 Task: Create Card Design Handoff Meeting in Board HR Policies to Workspace Creative Team. Create Card Market Research Planning in Board Team Collaboration to Workspace Creative Team. Create Card Design Handoff Meeting in Board Product Roadmap Planning and Management to Workspace Creative Team
Action: Mouse moved to (62, 274)
Screenshot: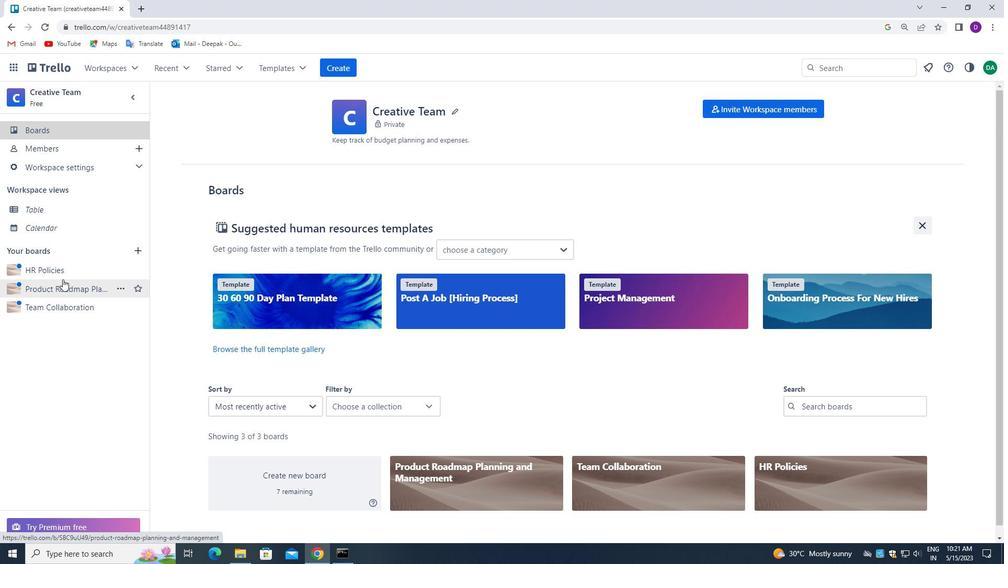 
Action: Mouse pressed left at (62, 274)
Screenshot: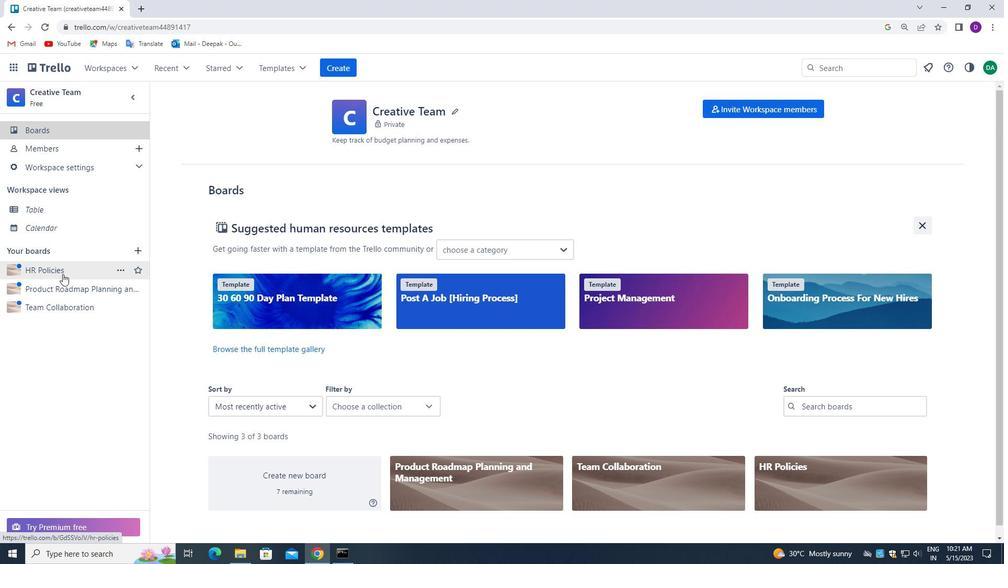 
Action: Mouse moved to (352, 165)
Screenshot: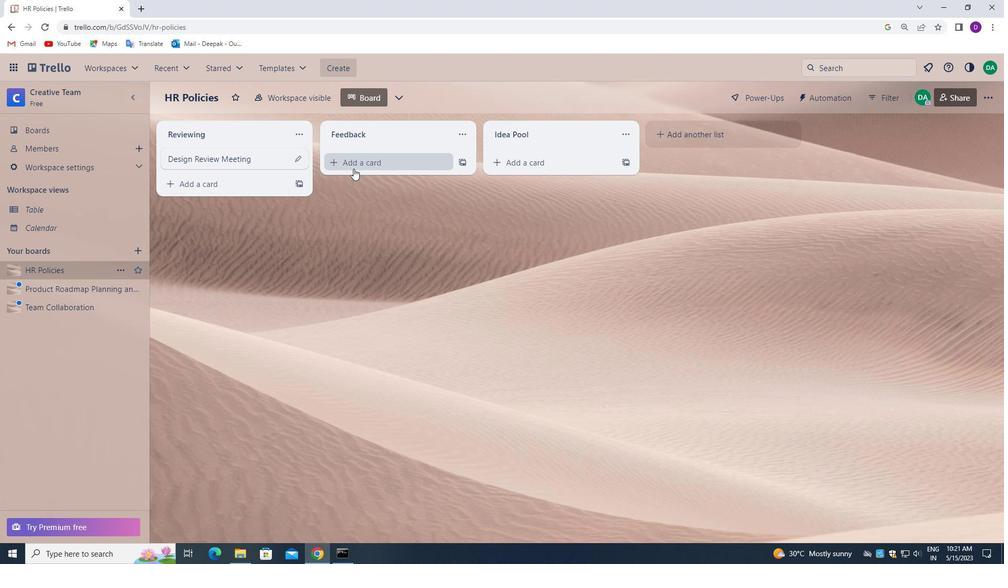 
Action: Mouse pressed left at (352, 165)
Screenshot: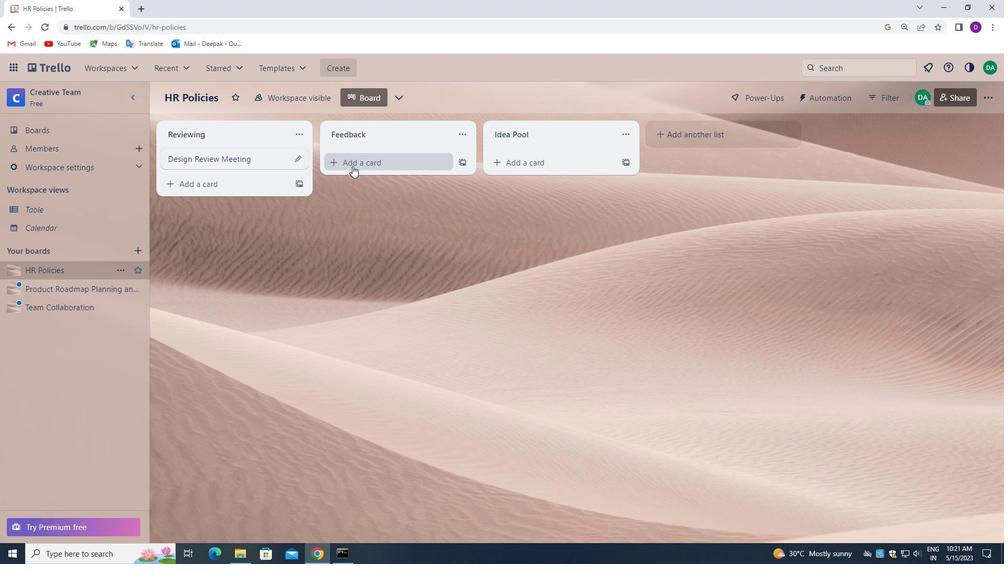 
Action: Mouse moved to (352, 164)
Screenshot: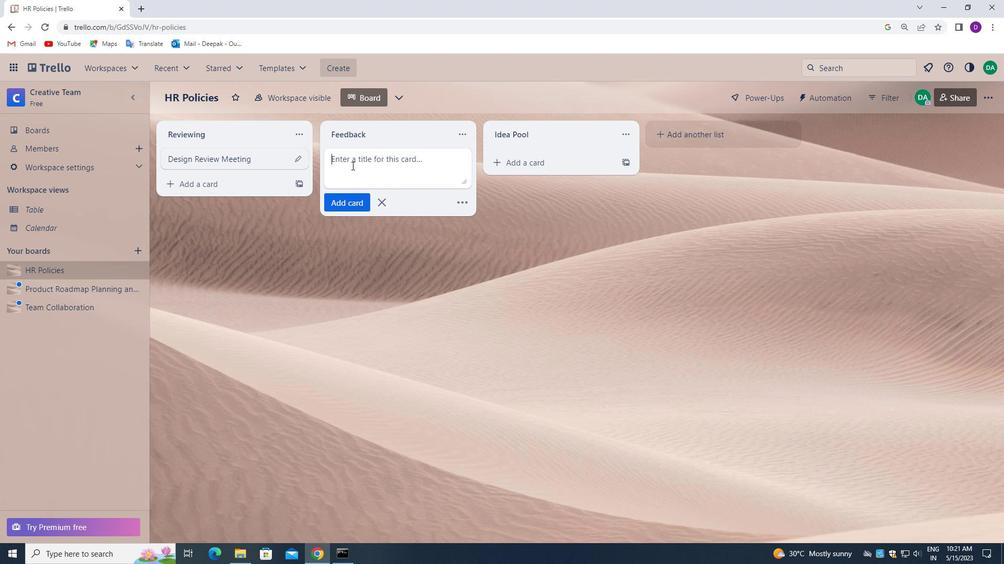 
Action: Mouse pressed left at (352, 164)
Screenshot: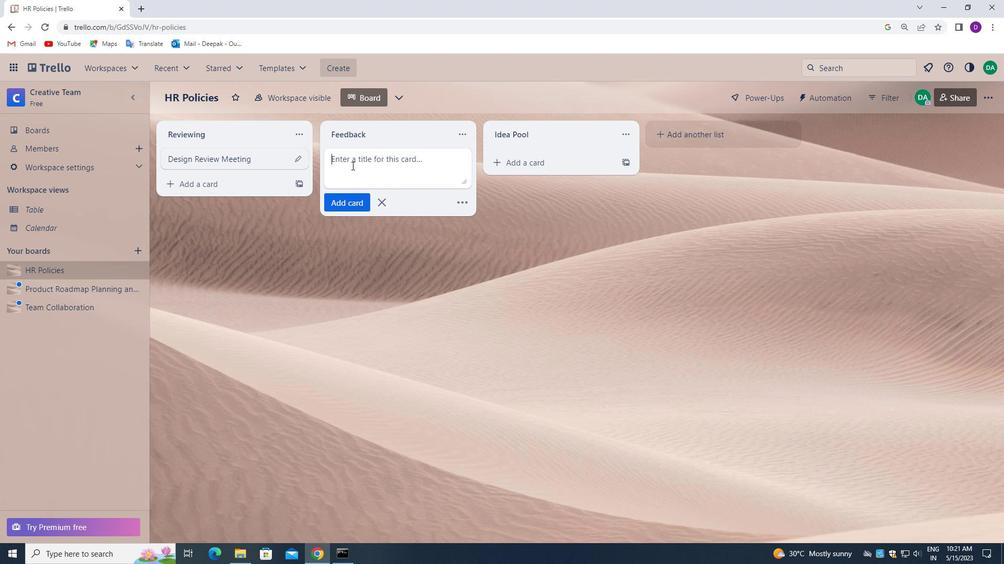 
Action: Mouse moved to (345, 283)
Screenshot: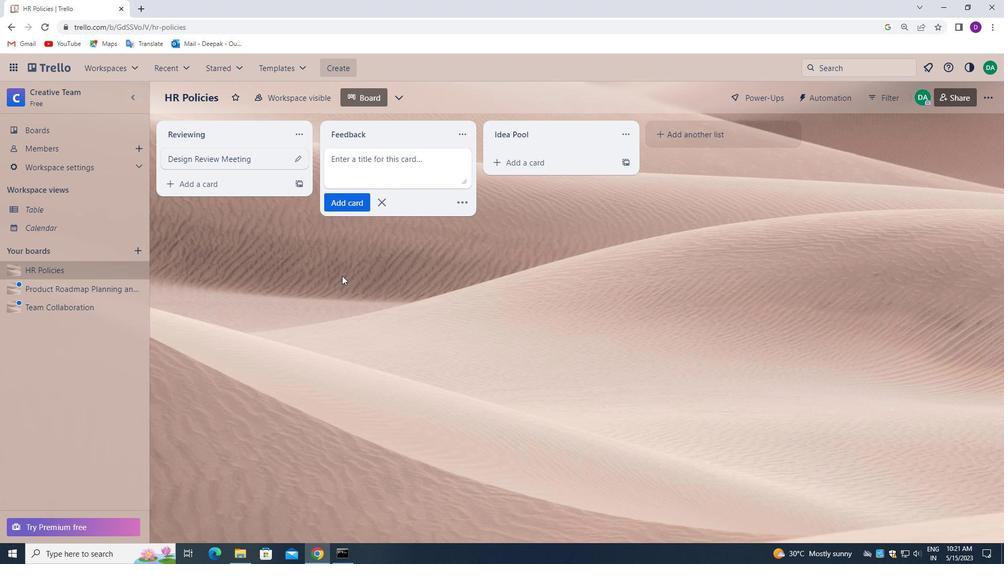 
Action: Key pressed <Key.shift_r>Desin<Key.backspace>gn<Key.space><Key.shift_r><Key.shift_r><Key.shift_r><Key.shift>HANDOFF<Key.space><Key.shift>MEETING
Screenshot: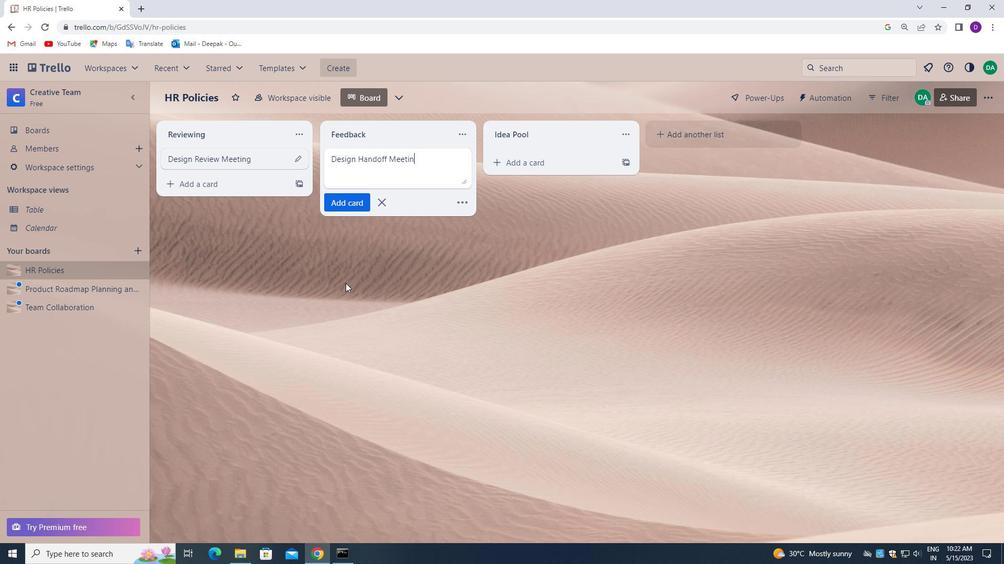 
Action: Mouse moved to (348, 198)
Screenshot: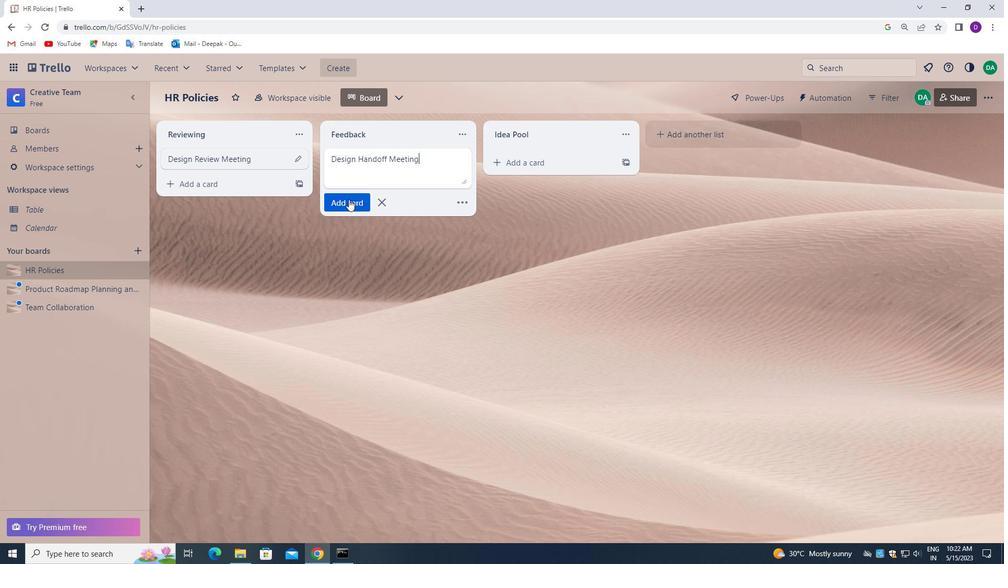 
Action: Mouse pressed left at (348, 198)
Screenshot: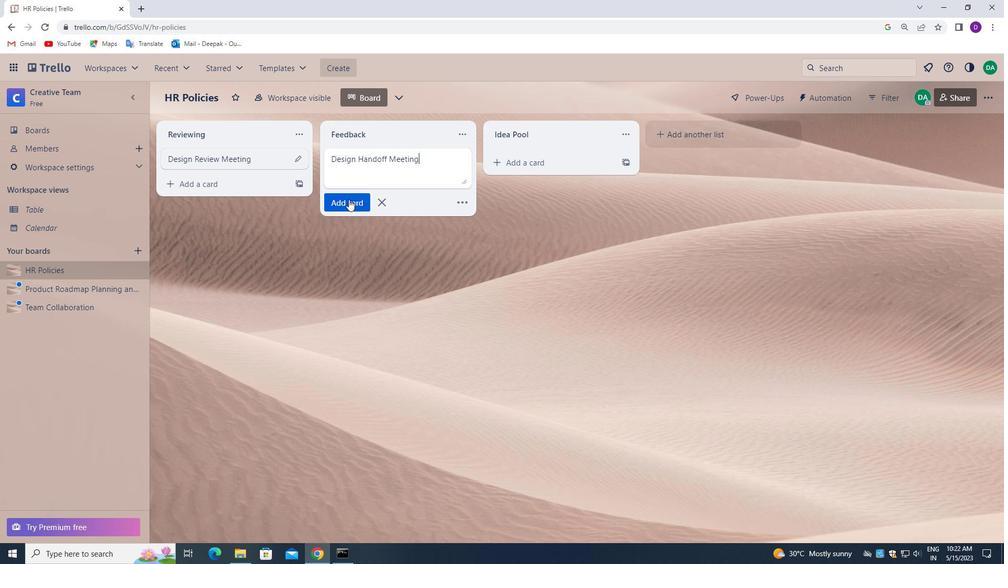 
Action: Mouse moved to (447, 268)
Screenshot: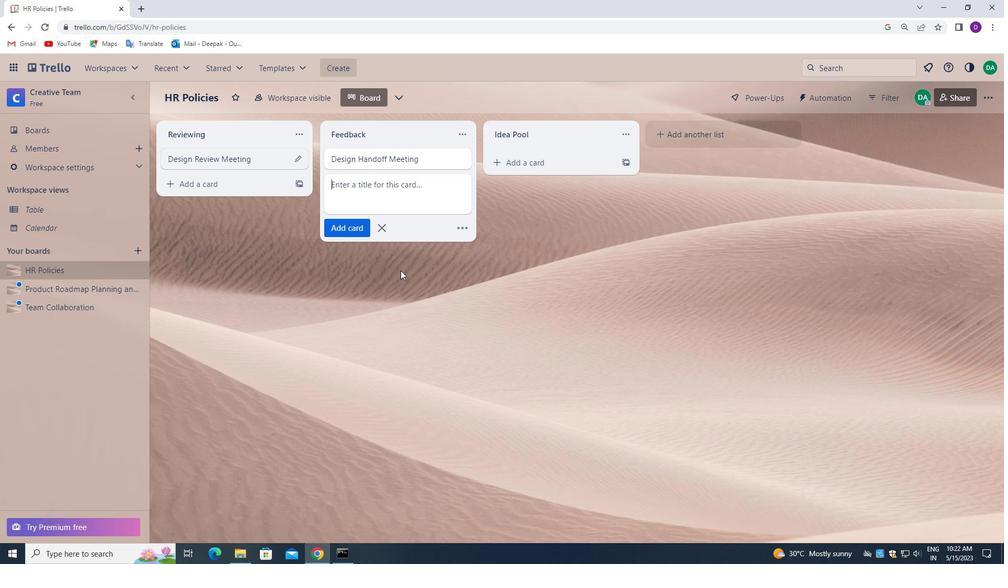 
Action: Mouse pressed left at (447, 268)
Screenshot: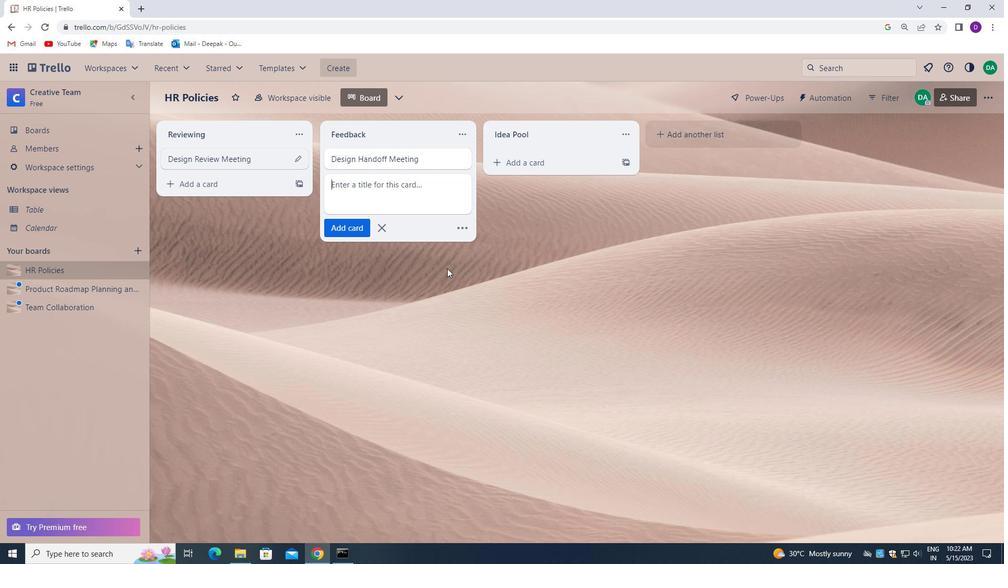 
Action: Mouse moved to (53, 308)
Screenshot: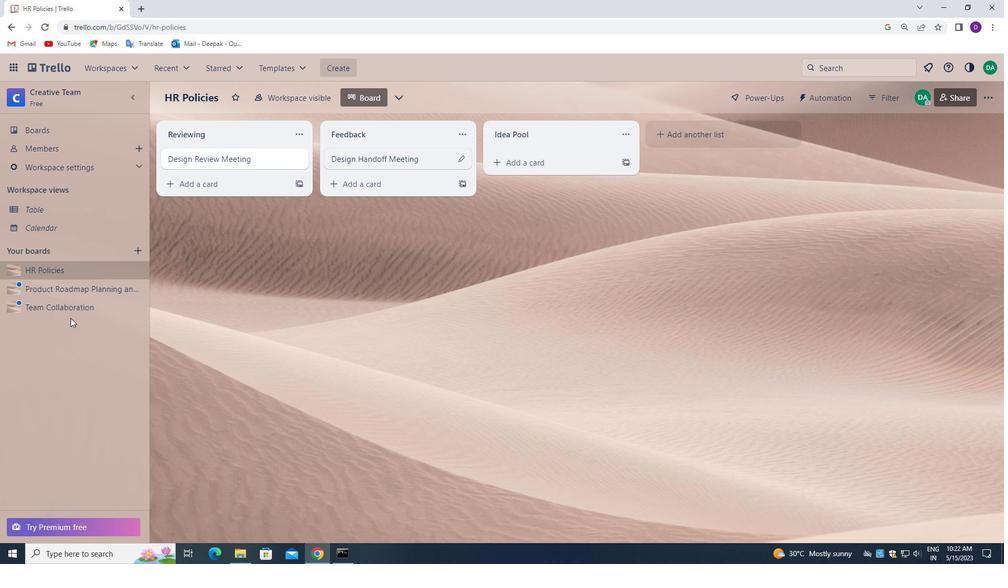 
Action: Mouse pressed left at (53, 308)
Screenshot: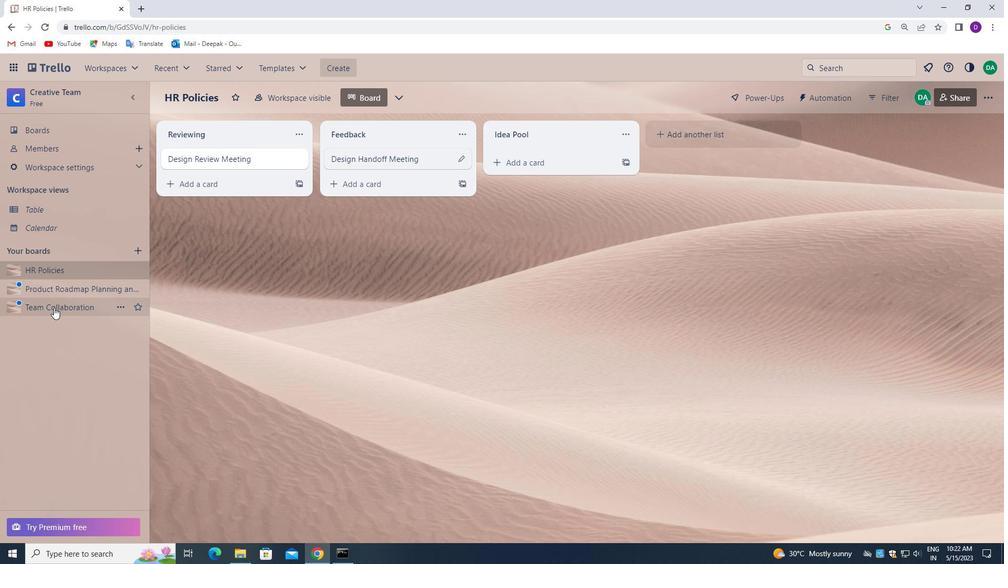 
Action: Mouse moved to (364, 164)
Screenshot: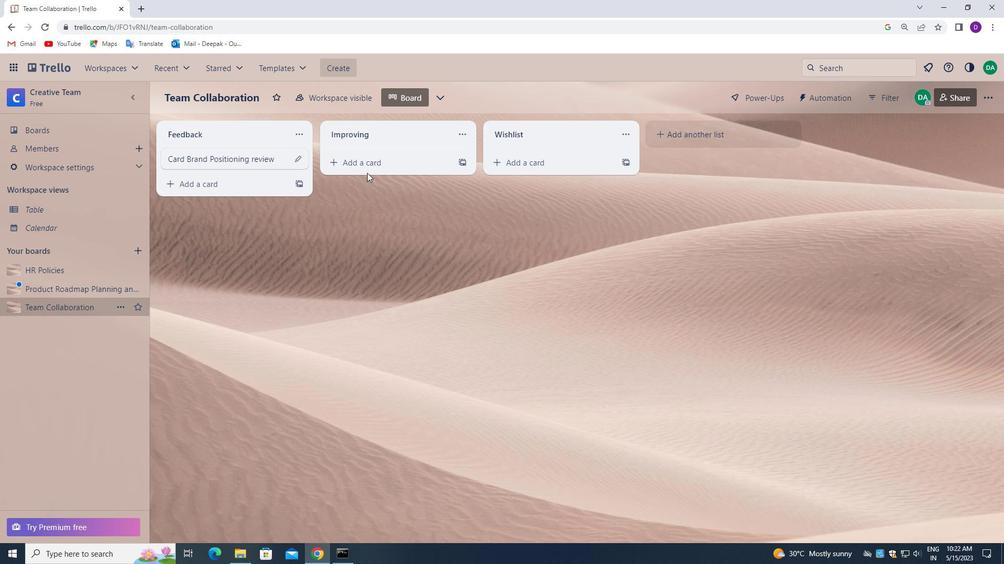 
Action: Mouse pressed left at (364, 164)
Screenshot: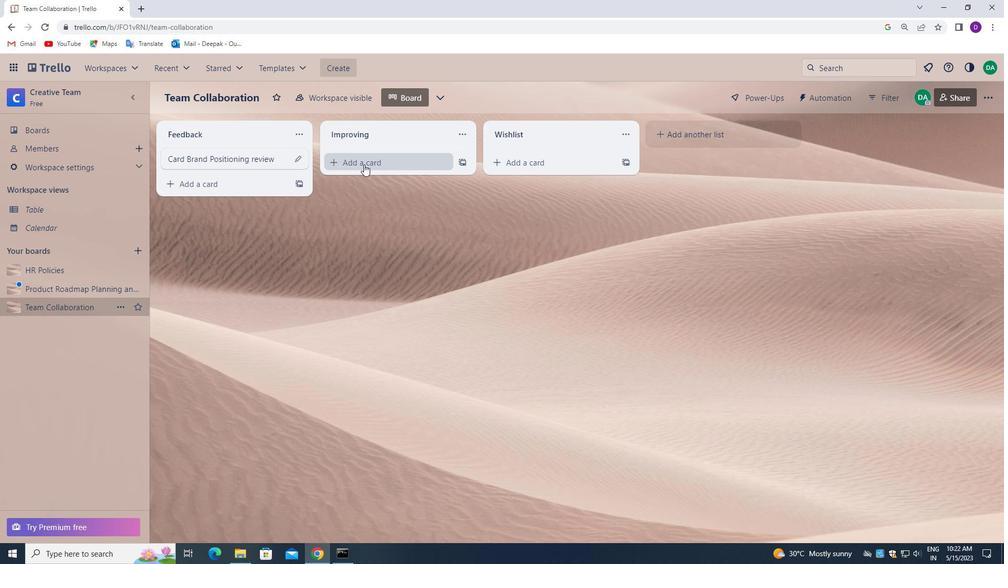 
Action: Mouse pressed left at (364, 164)
Screenshot: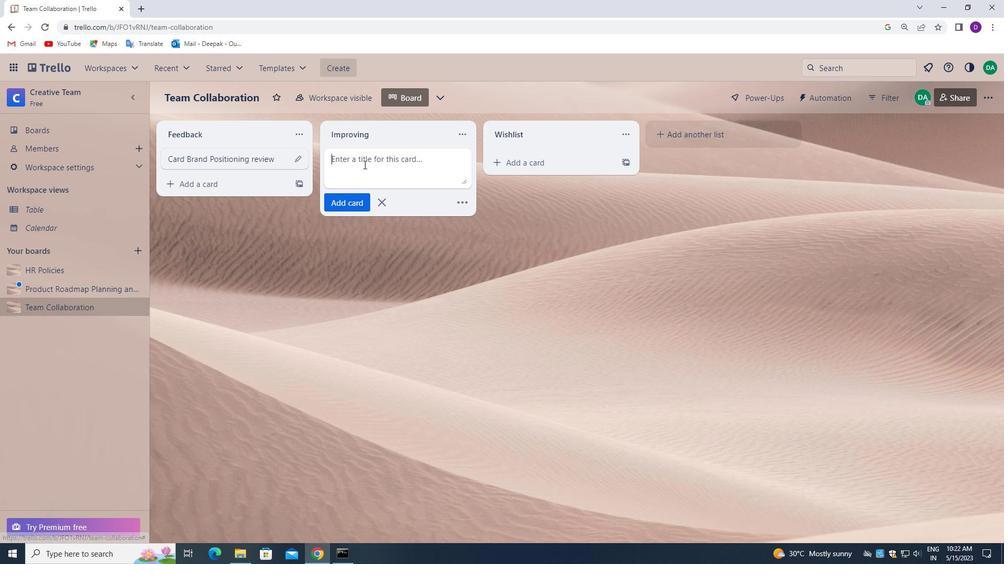 
Action: Mouse moved to (315, 267)
Screenshot: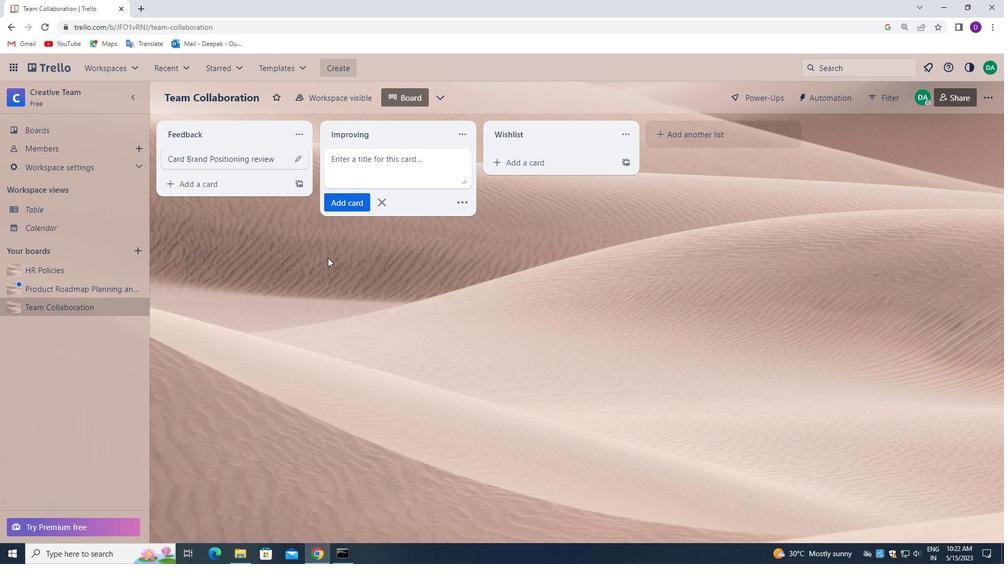 
Action: Key pressed <Key.shift>MARKET<Key.space><Key.shift_r>RESEARCH<Key.space><Key.shift>PLANNING<Key.space>
Screenshot: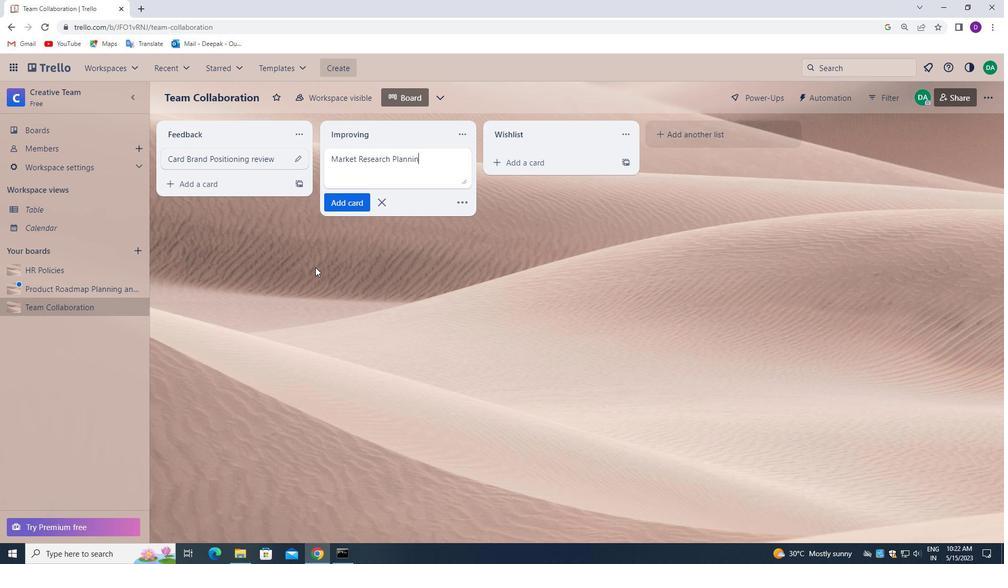 
Action: Mouse moved to (343, 204)
Screenshot: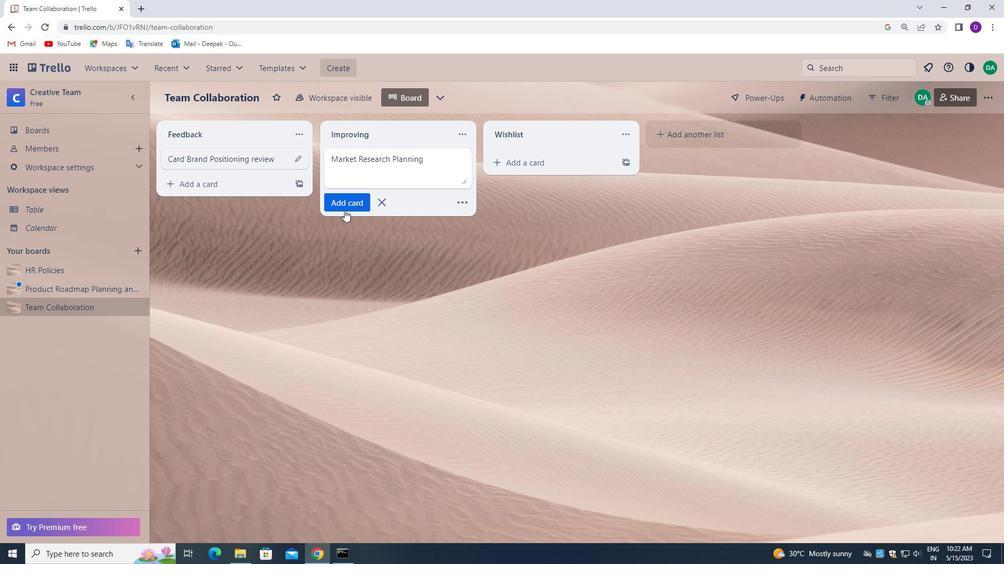 
Action: Mouse pressed left at (343, 204)
Screenshot: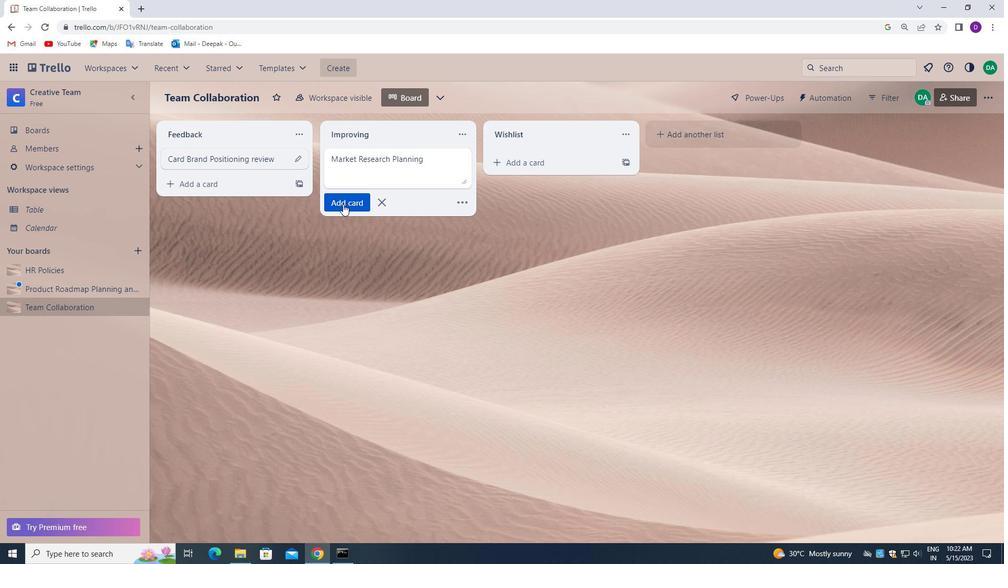 
Action: Mouse moved to (488, 272)
Screenshot: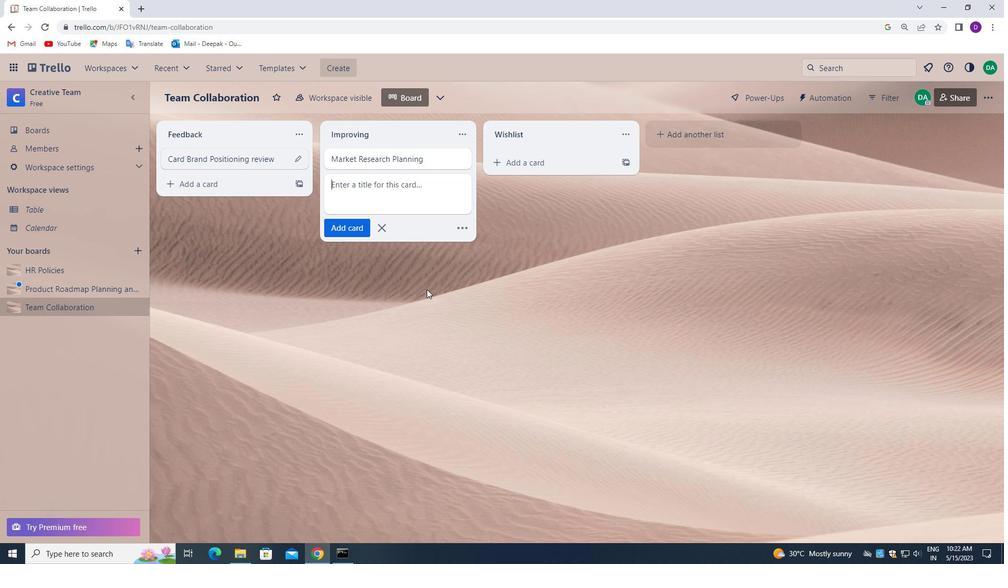 
Action: Mouse pressed left at (488, 272)
Screenshot: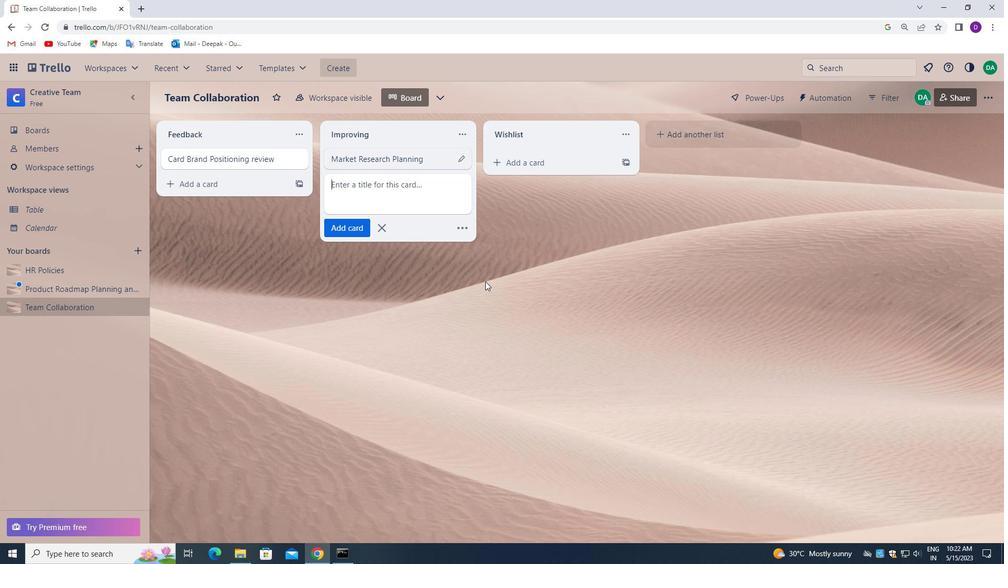 
Action: Mouse moved to (67, 288)
Screenshot: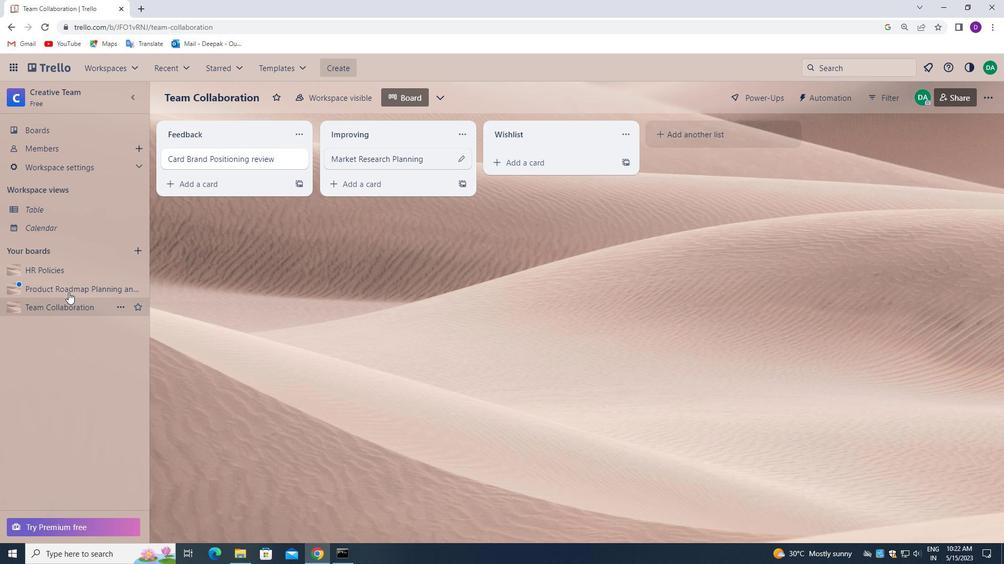 
Action: Mouse pressed left at (67, 288)
Screenshot: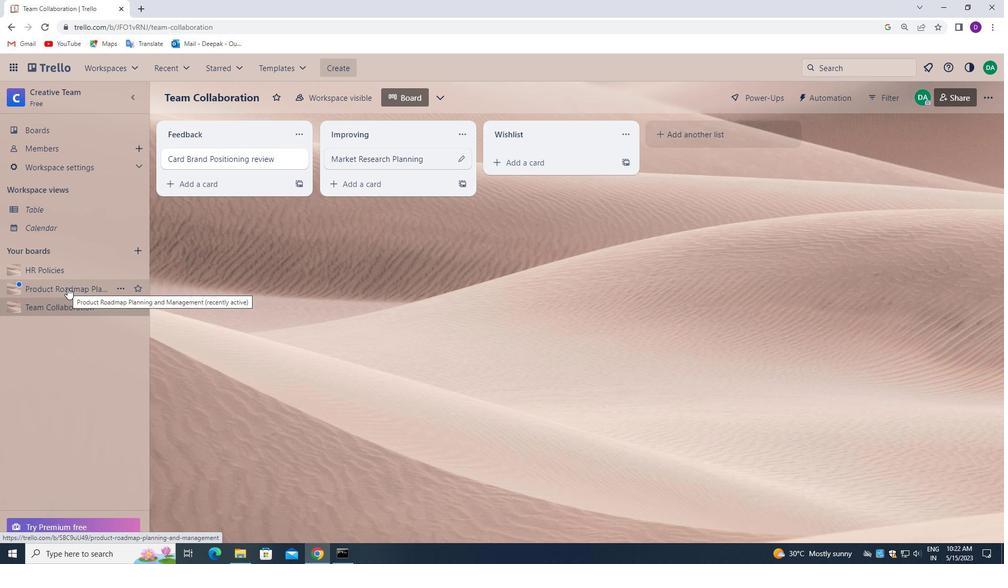 
Action: Mouse moved to (353, 162)
Screenshot: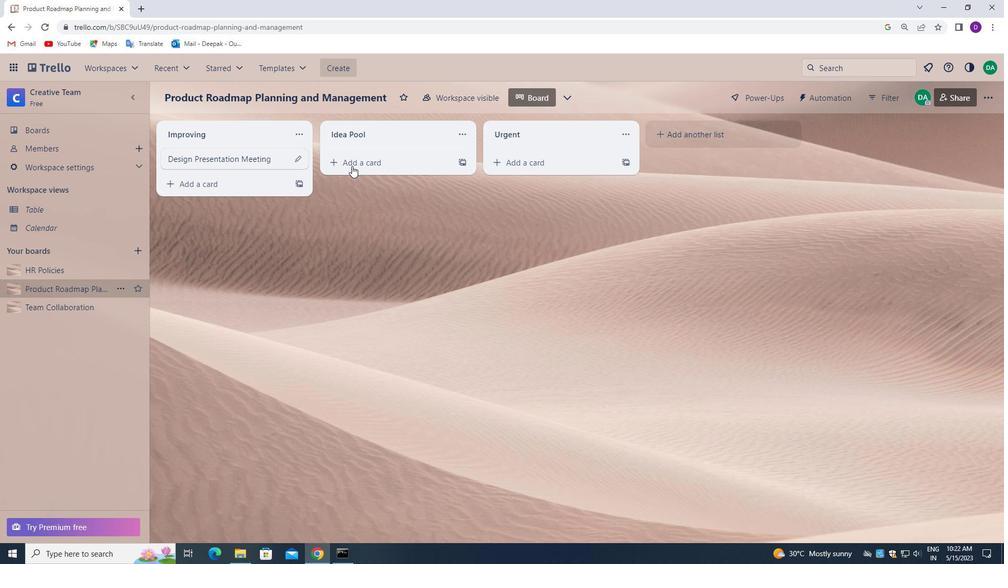 
Action: Mouse pressed left at (353, 162)
Screenshot: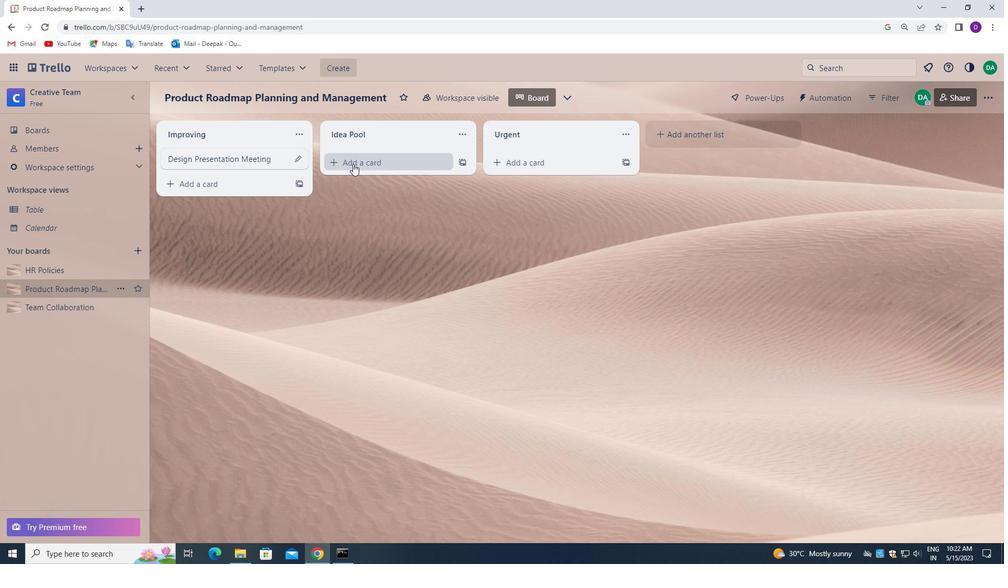 
Action: Mouse pressed left at (353, 162)
Screenshot: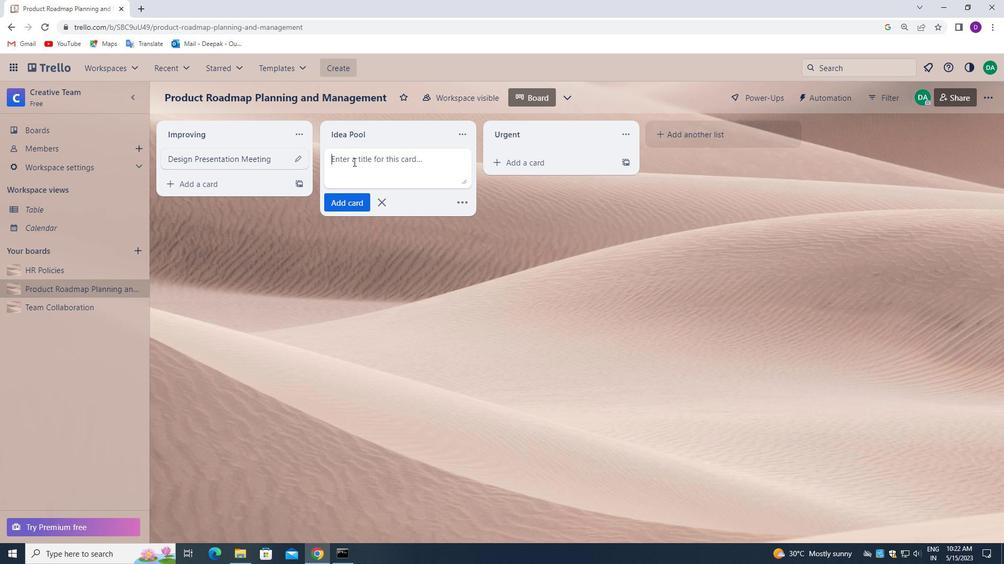 
Action: Mouse moved to (229, 311)
Screenshot: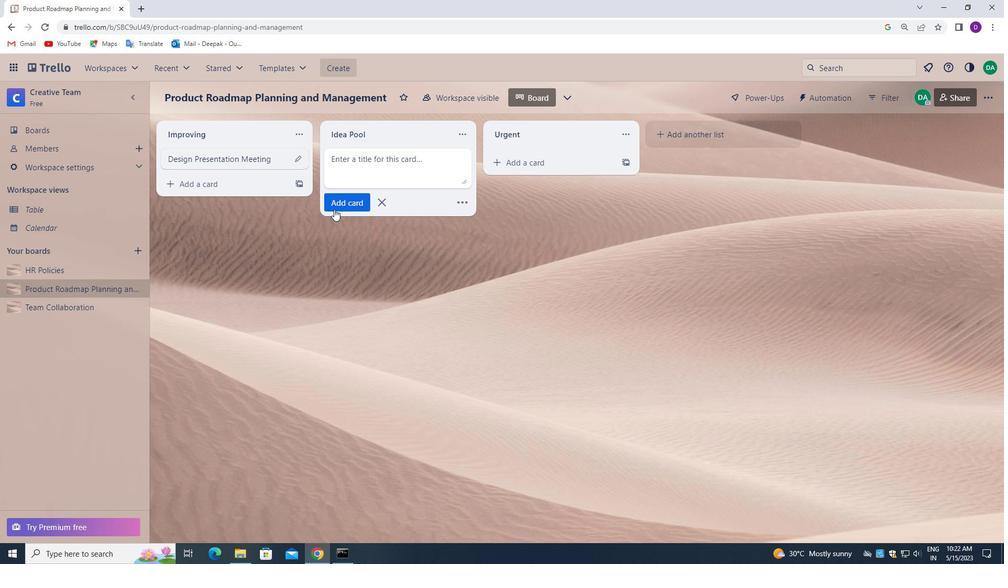 
Action: Key pressed <Key.shift_r>D
Screenshot: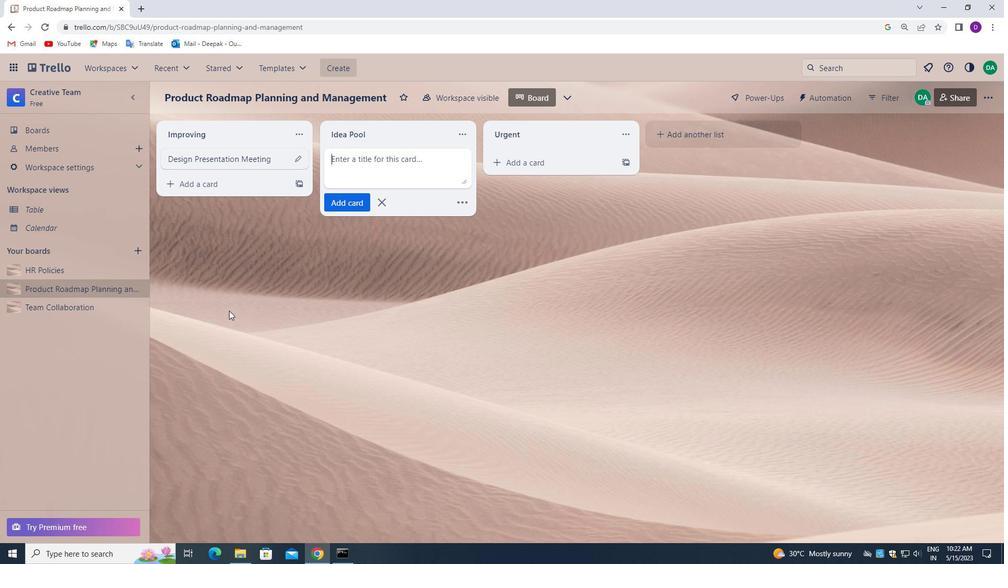 
Action: Mouse moved to (228, 311)
Screenshot: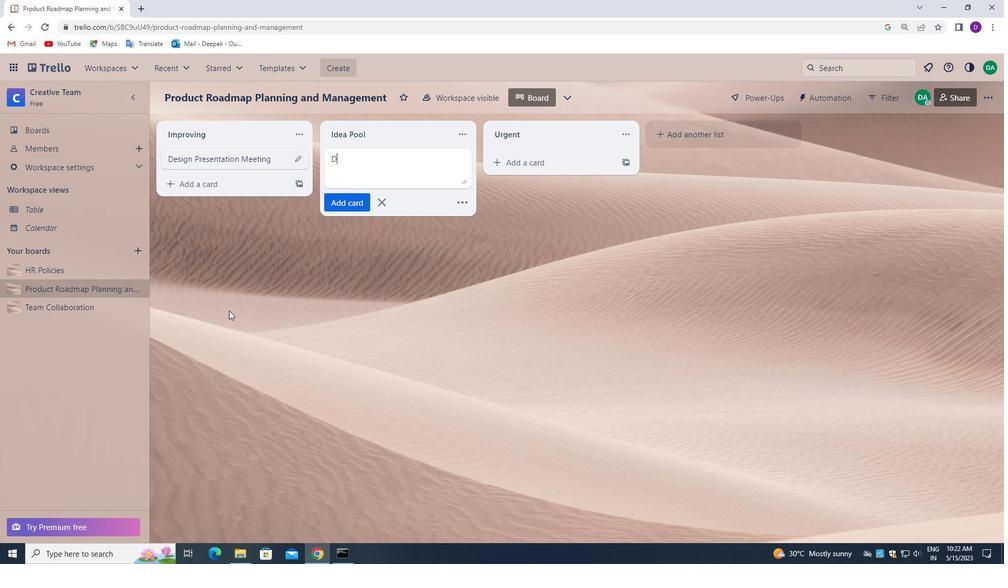 
Action: Key pressed ESIN<Key.backspace>GN<Key.space><Key.shift>HANDOFF<Key.space><Key.shift>MEETING<Key.space>
Screenshot: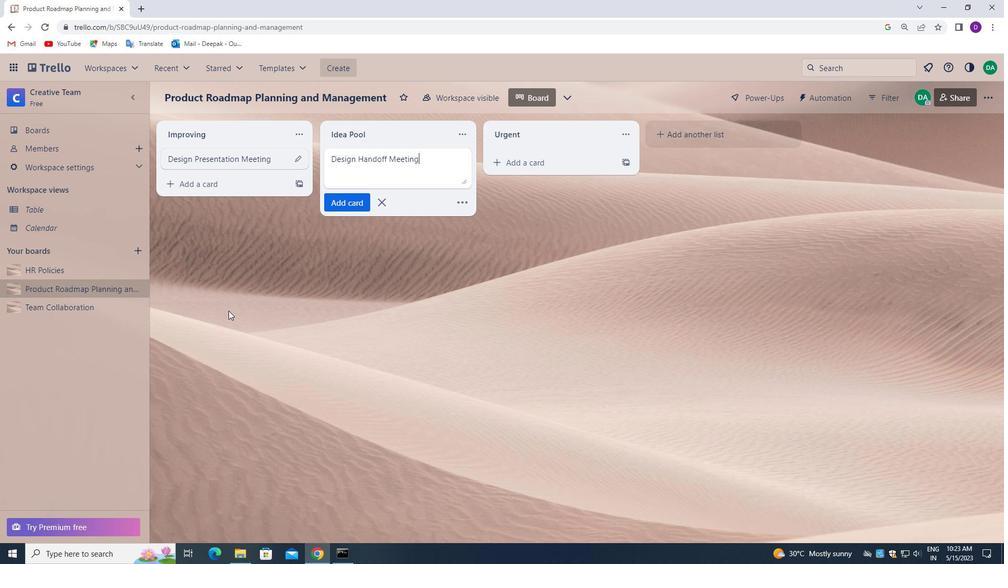 
Action: Mouse moved to (346, 203)
Screenshot: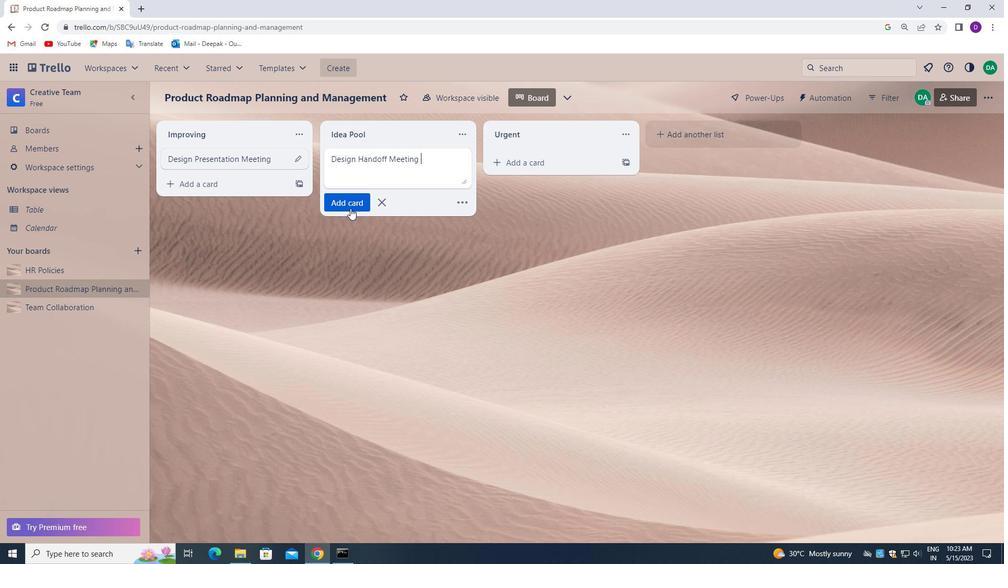 
Action: Mouse pressed left at (346, 203)
Screenshot: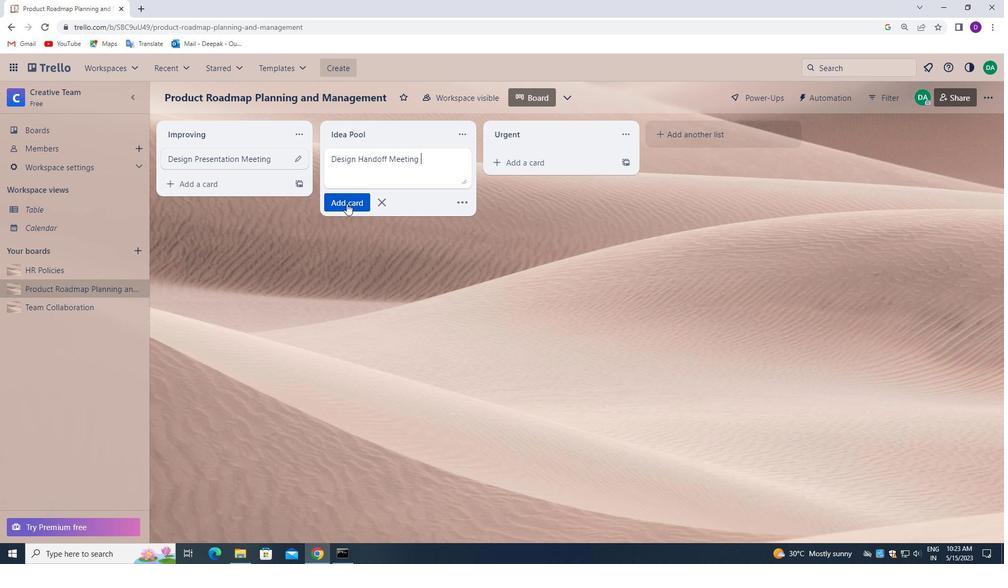 
Action: Mouse moved to (517, 203)
Screenshot: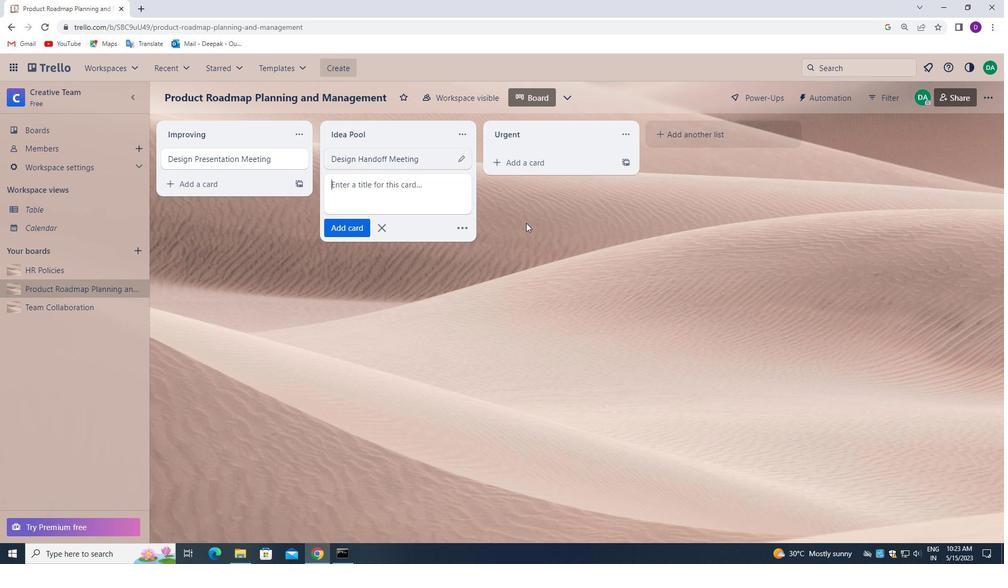 
Action: Mouse pressed left at (517, 203)
Screenshot: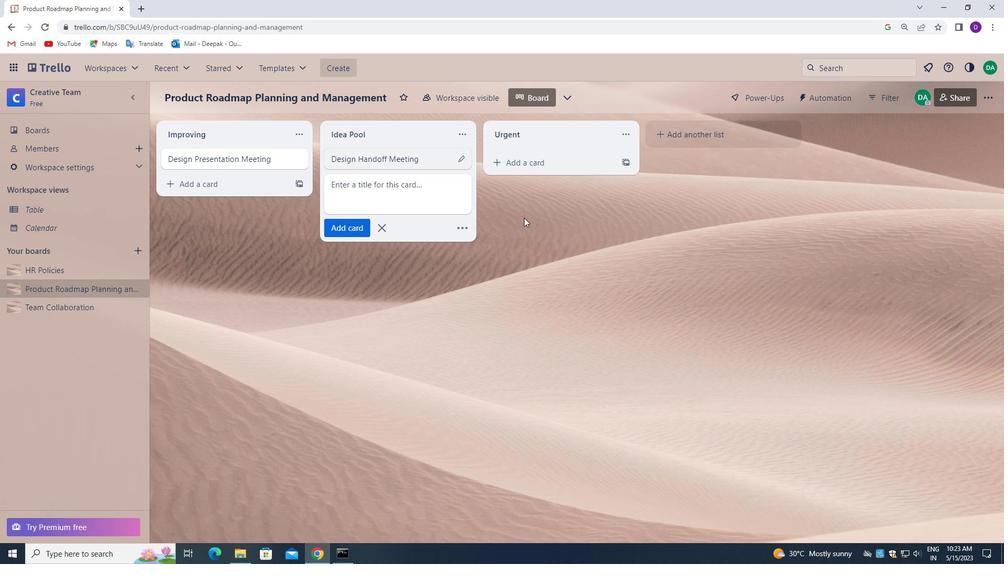 
Action: Mouse moved to (263, 269)
Screenshot: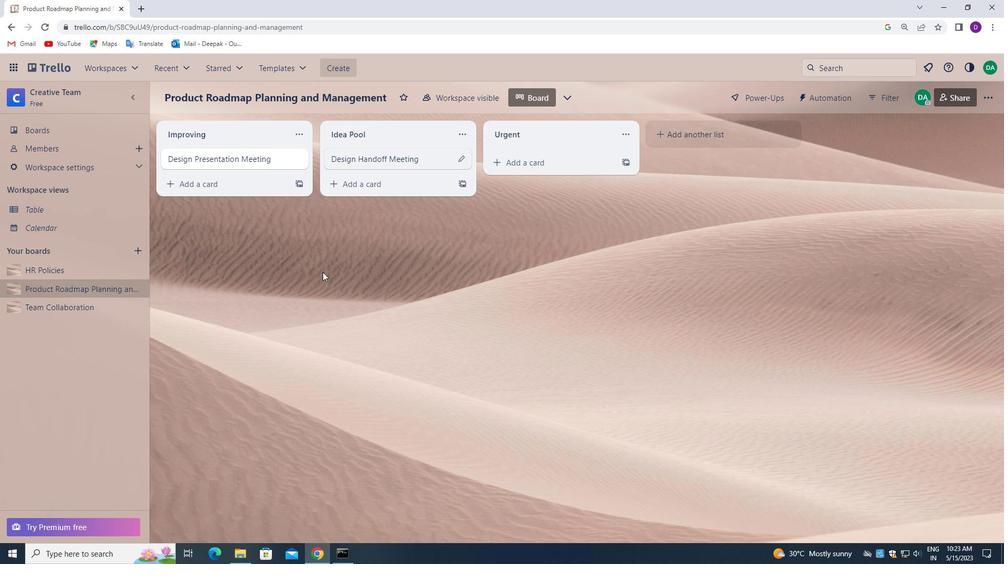
Action: Mouse scrolled (263, 270) with delta (0, 0)
Screenshot: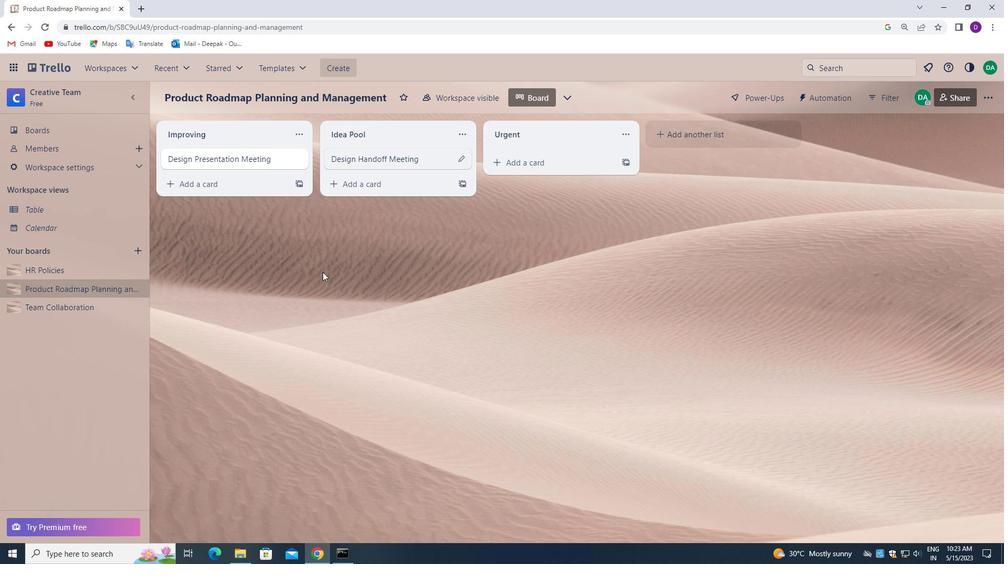 
Action: Mouse moved to (246, 269)
Screenshot: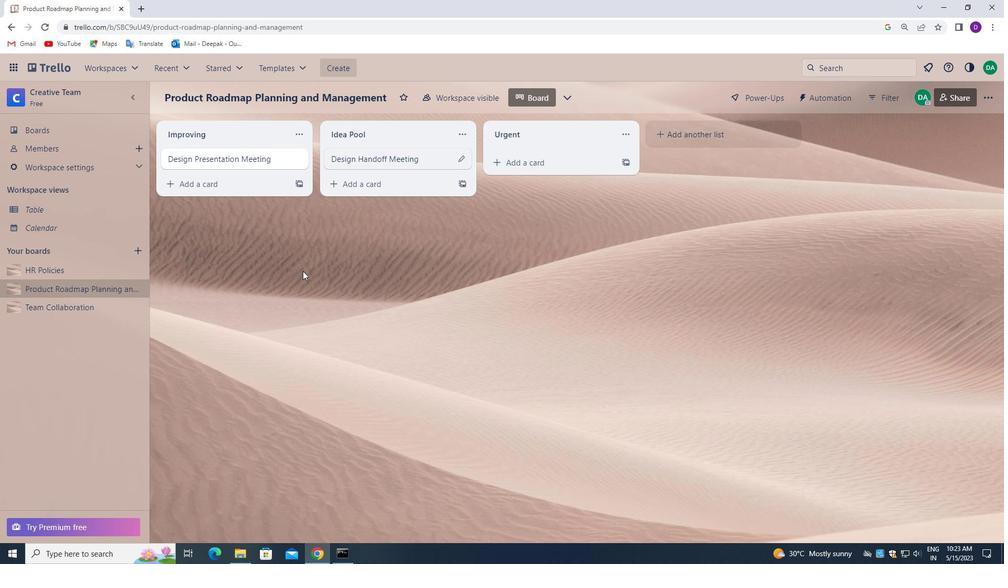 
Action: Mouse scrolled (246, 270) with delta (0, 0)
Screenshot: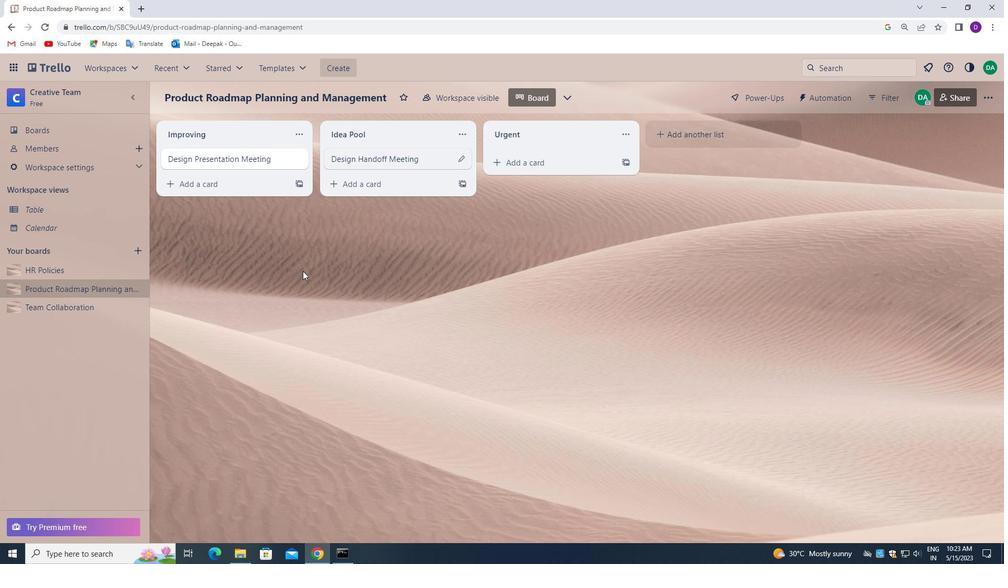 
Action: Mouse moved to (58, 133)
Screenshot: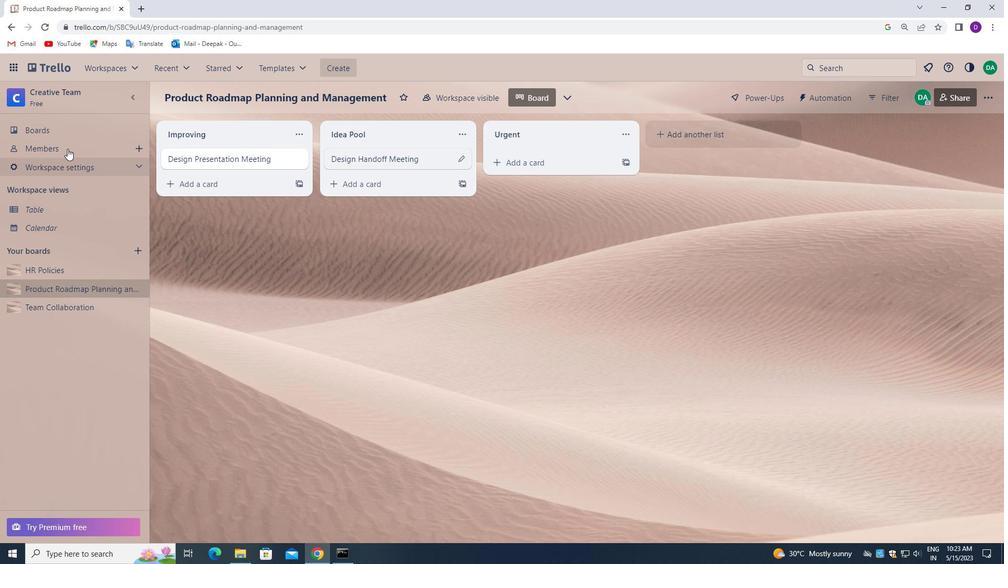 
Action: Mouse pressed left at (58, 133)
Screenshot: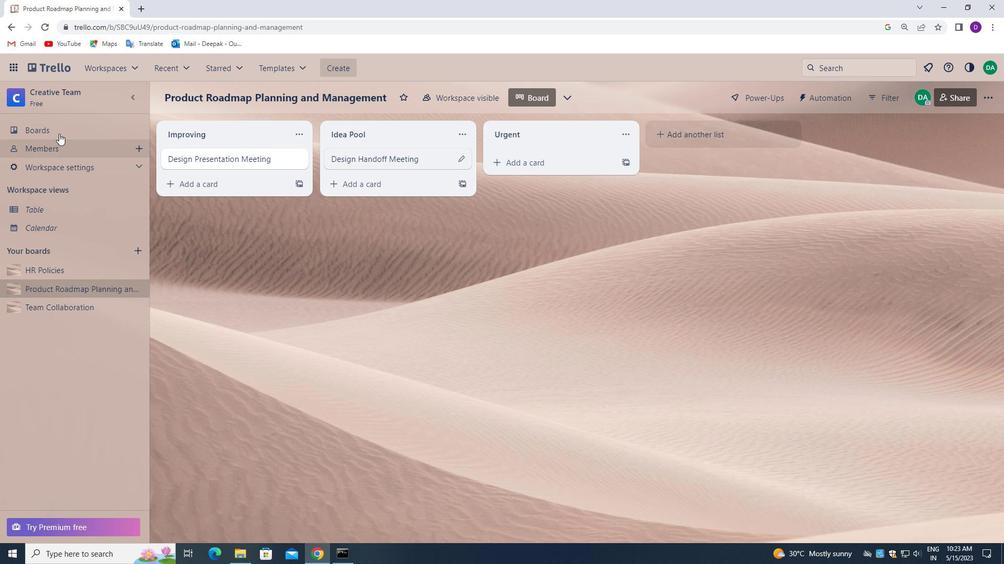 
Action: Mouse moved to (337, 195)
Screenshot: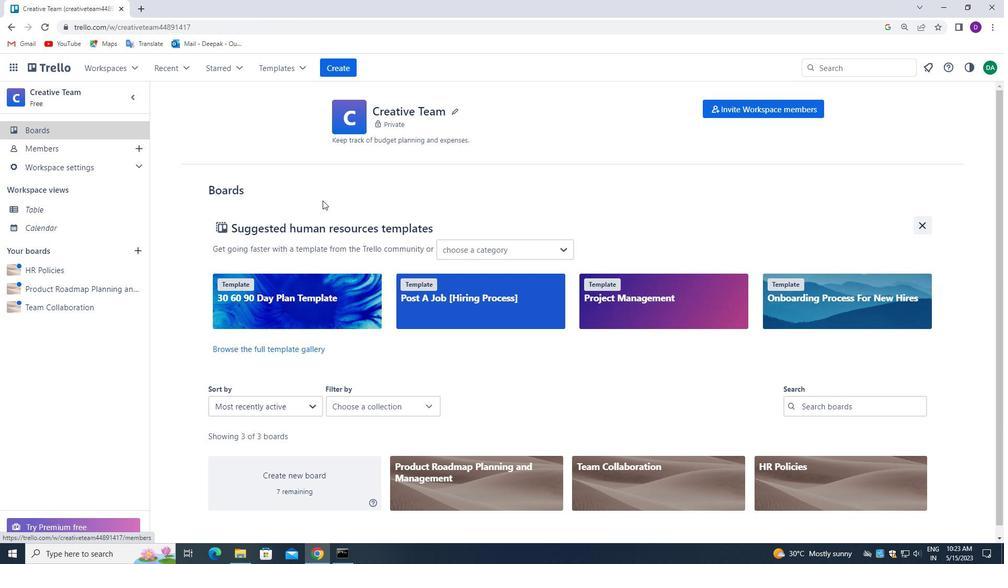 
